 Task: Use the formula "ASINH" in spreadsheet "Project portfolio".
Action: Mouse pressed left at (187, 172)
Screenshot: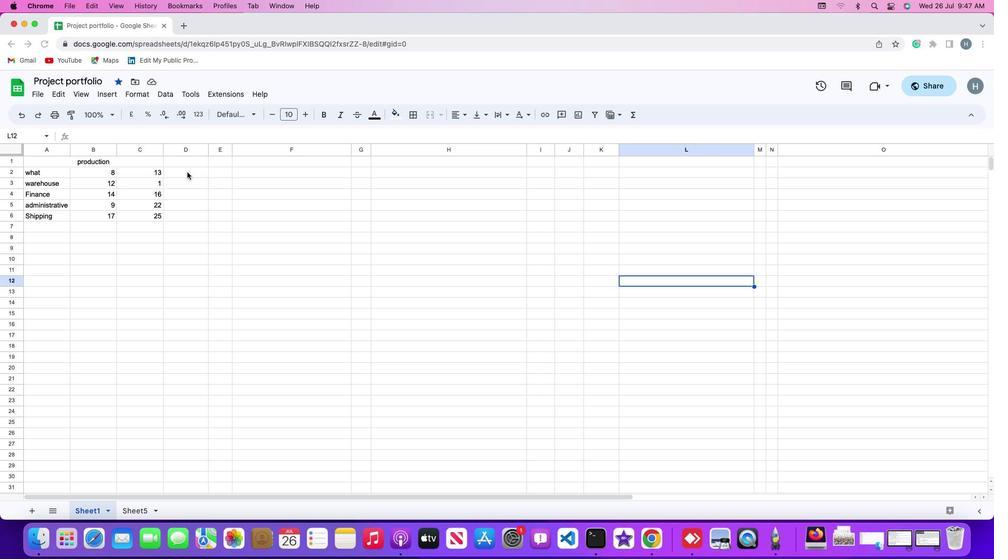 
Action: Mouse pressed left at (187, 172)
Screenshot: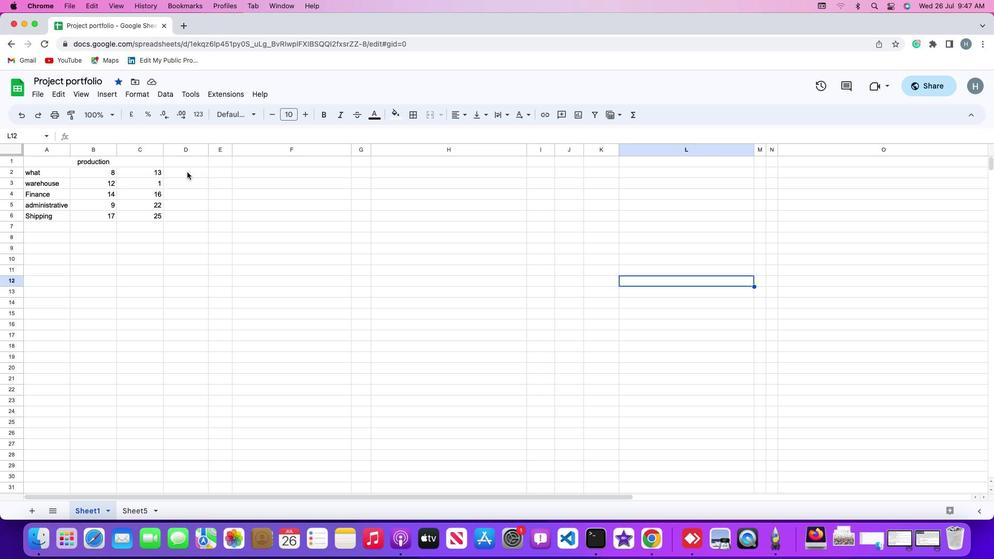 
Action: Mouse moved to (102, 90)
Screenshot: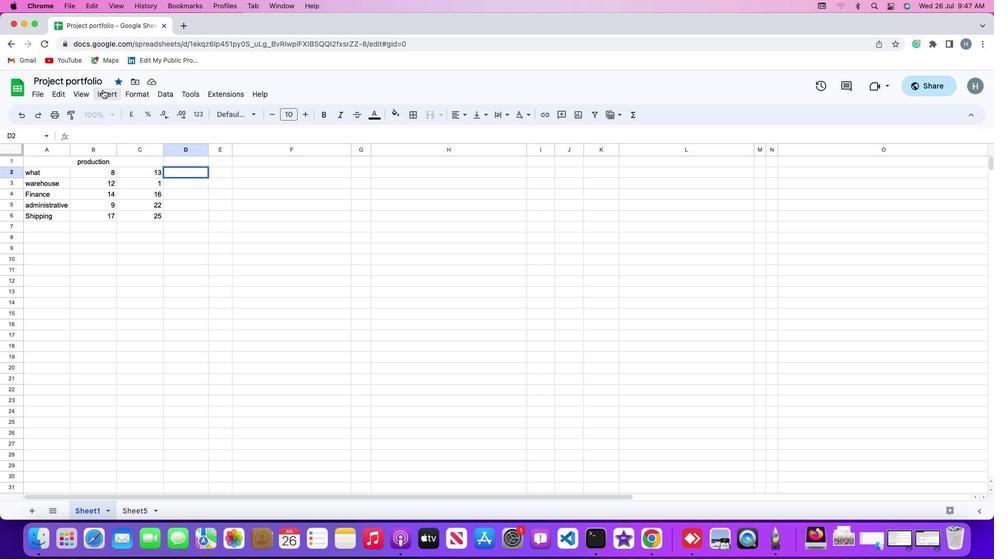 
Action: Mouse pressed left at (102, 90)
Screenshot: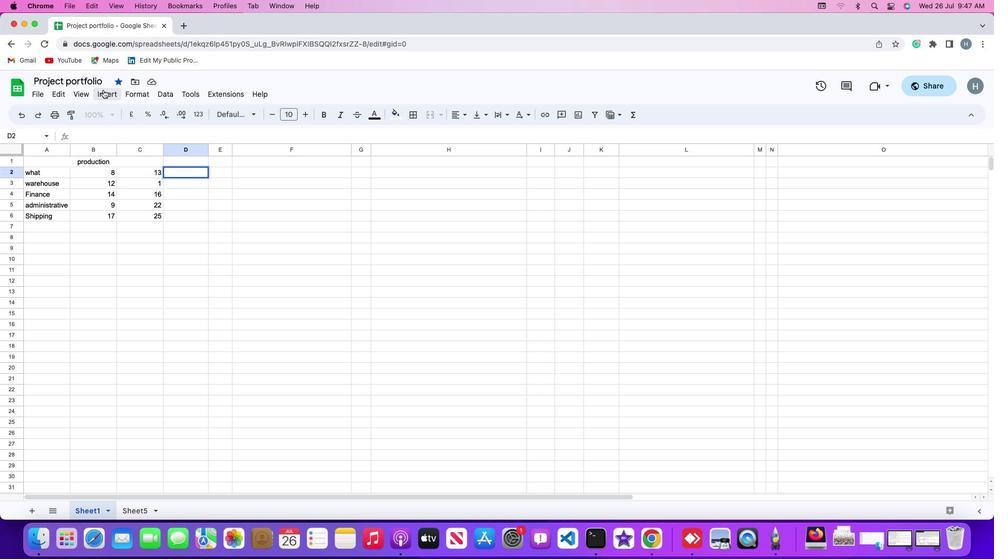 
Action: Mouse moved to (424, 304)
Screenshot: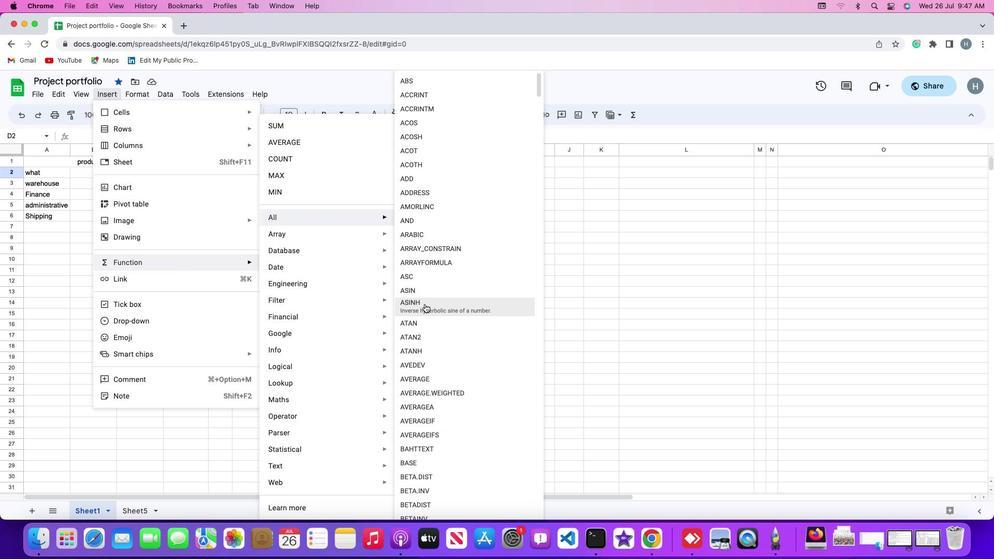 
Action: Mouse pressed left at (424, 304)
Screenshot: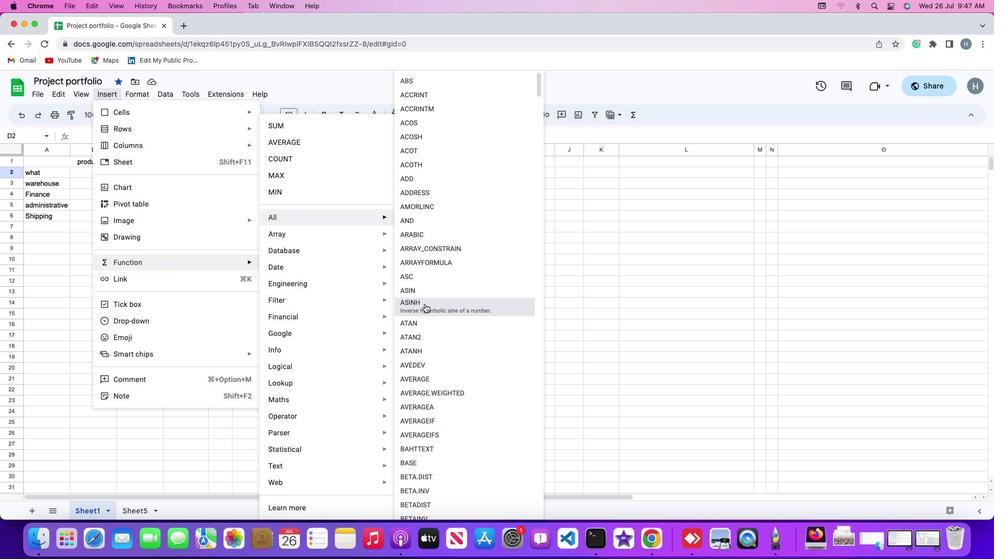
Action: Mouse moved to (101, 173)
Screenshot: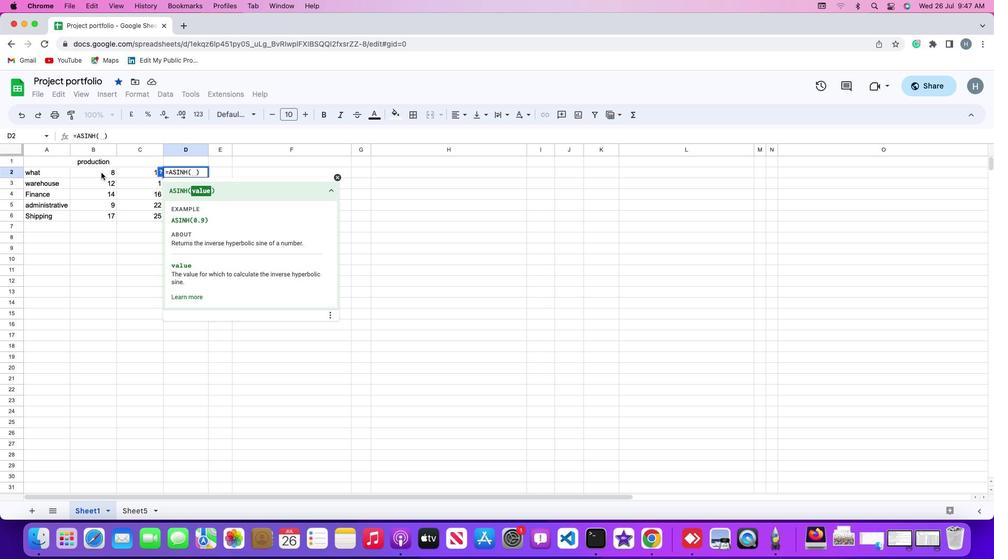 
Action: Mouse pressed left at (101, 173)
Screenshot: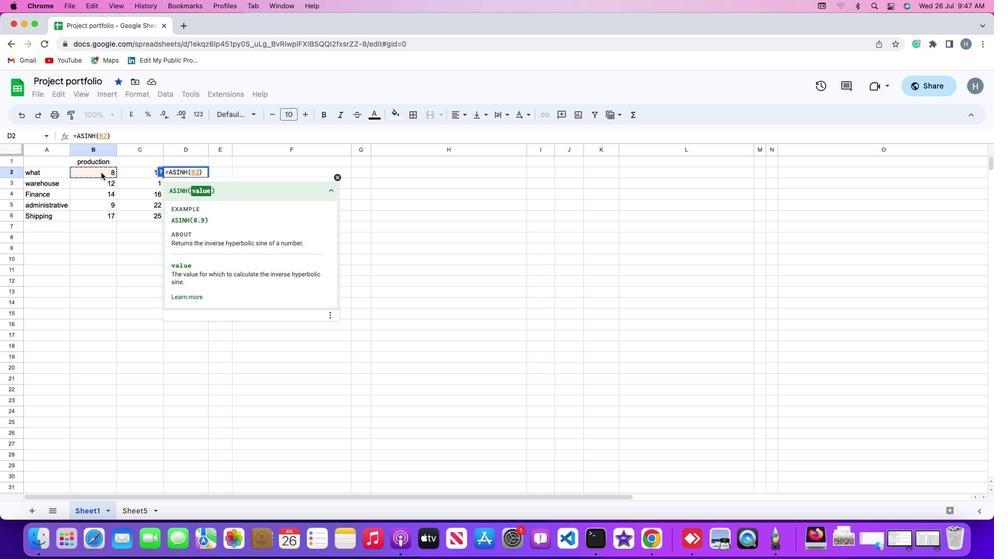 
Action: Mouse moved to (192, 210)
Screenshot: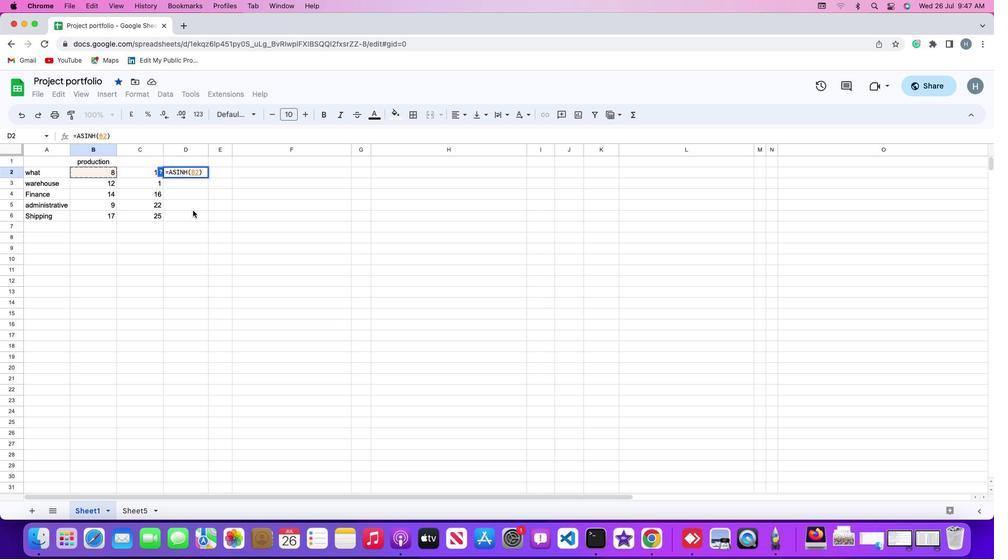 
Action: Key pressed Key.enter
Screenshot: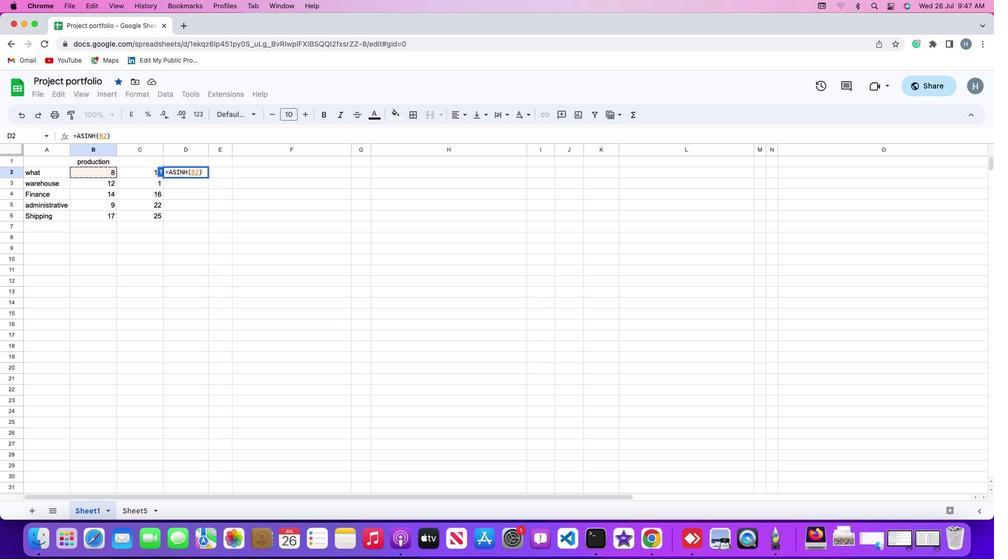 
